 Task: Select the workspace "Agenda".
Action: Mouse pressed left at (285, 72)
Screenshot: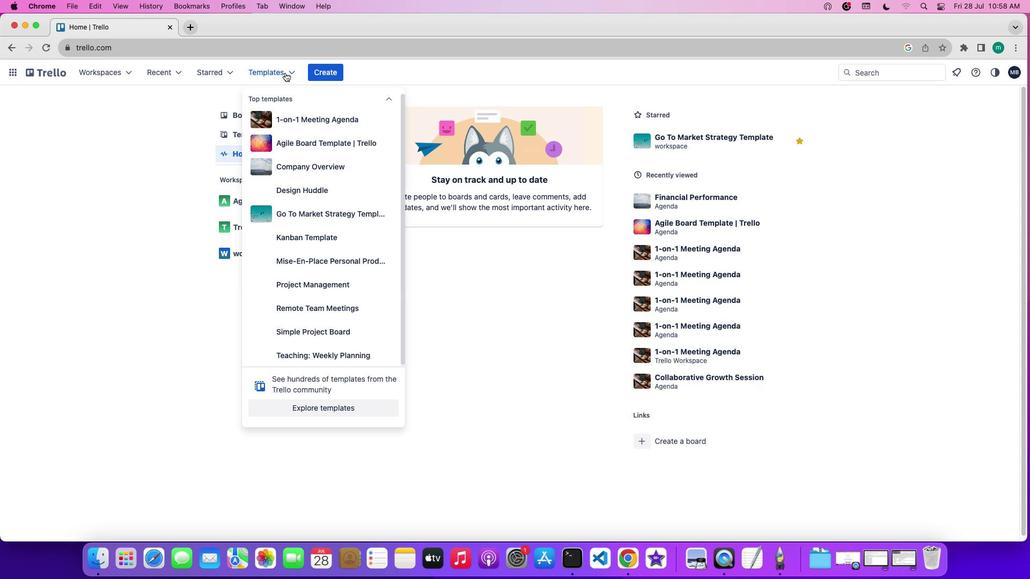 
Action: Mouse pressed left at (285, 72)
Screenshot: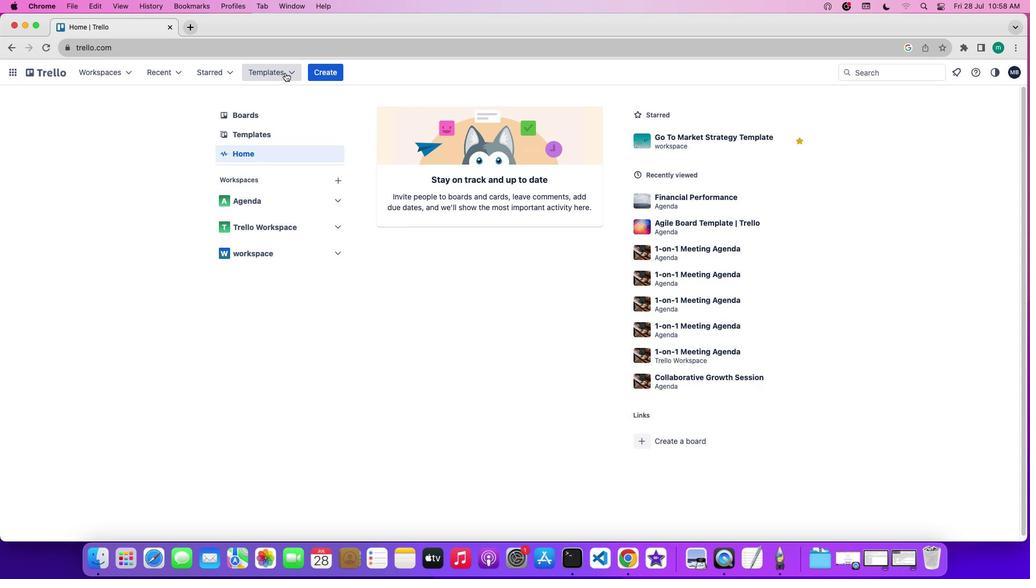 
Action: Mouse moved to (284, 161)
Screenshot: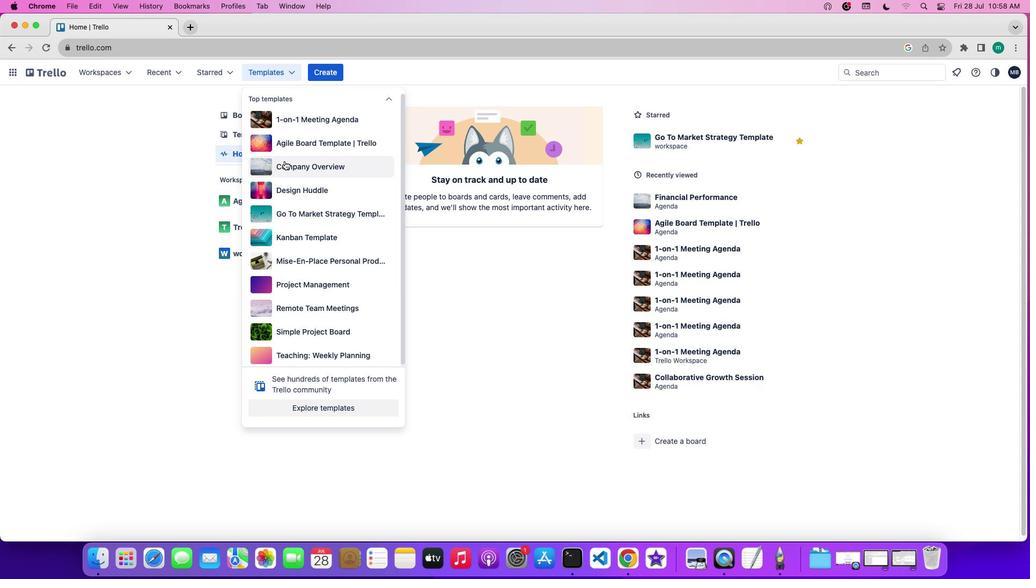 
Action: Mouse pressed left at (284, 161)
Screenshot: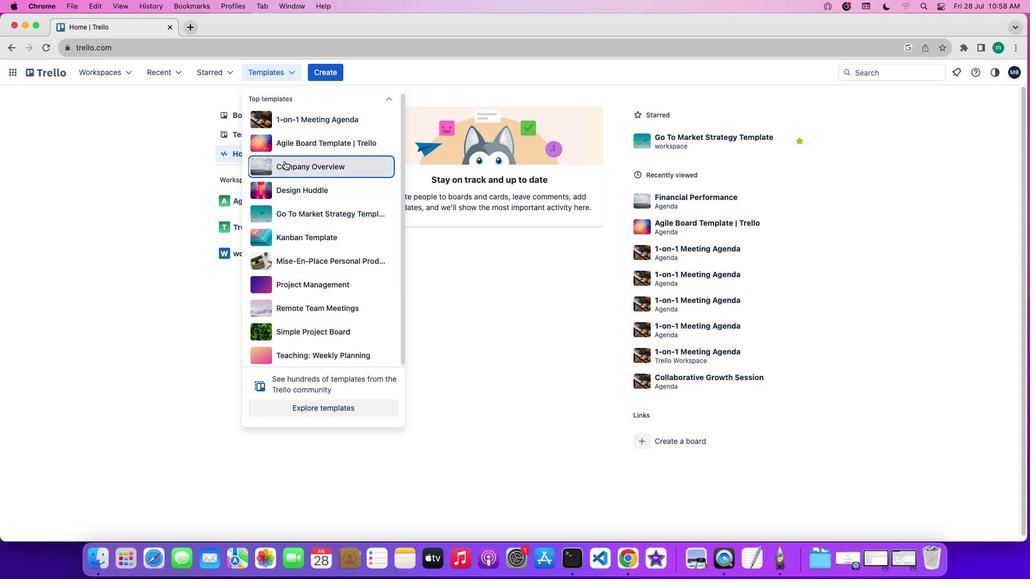 
Action: Mouse moved to (383, 245)
Screenshot: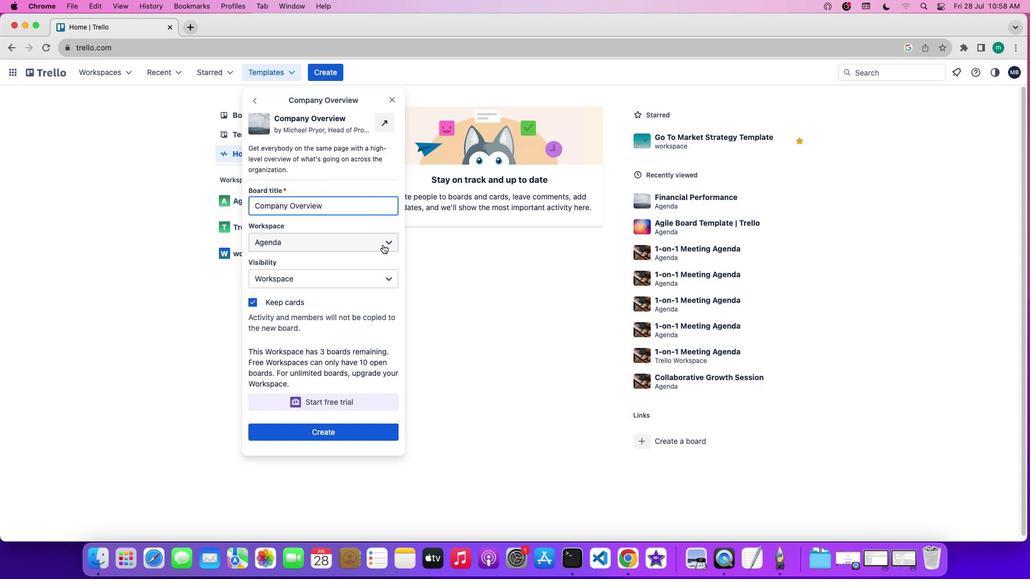 
Action: Mouse pressed left at (383, 245)
Screenshot: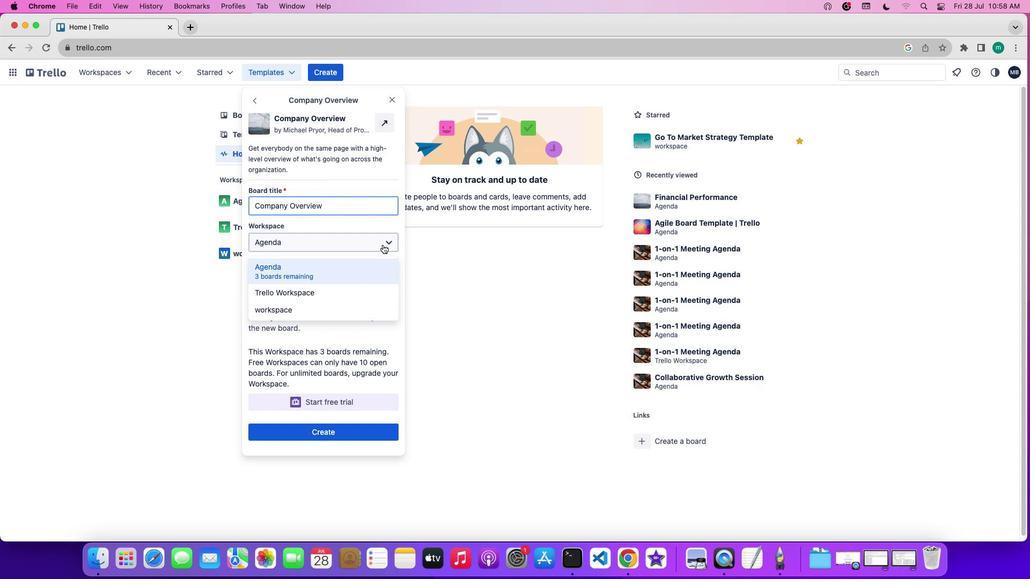 
Action: Mouse moved to (367, 271)
Screenshot: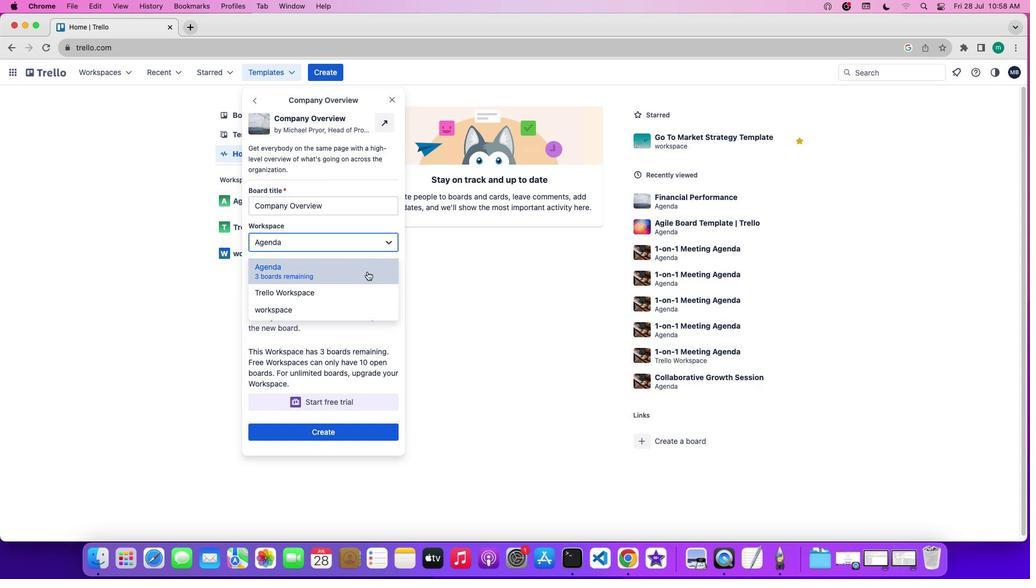 
Action: Mouse pressed left at (367, 271)
Screenshot: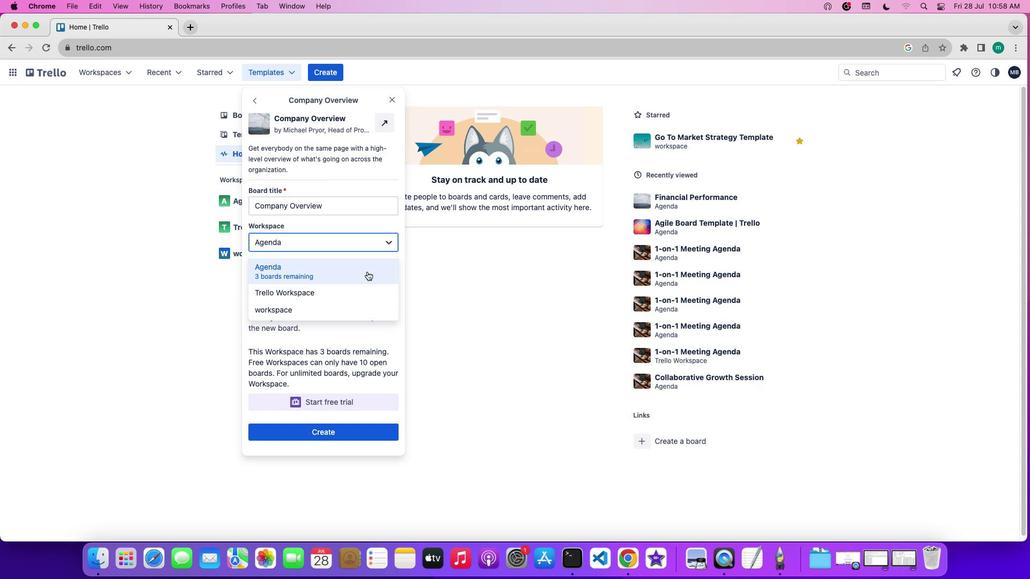 
Action: Mouse moved to (413, 359)
Screenshot: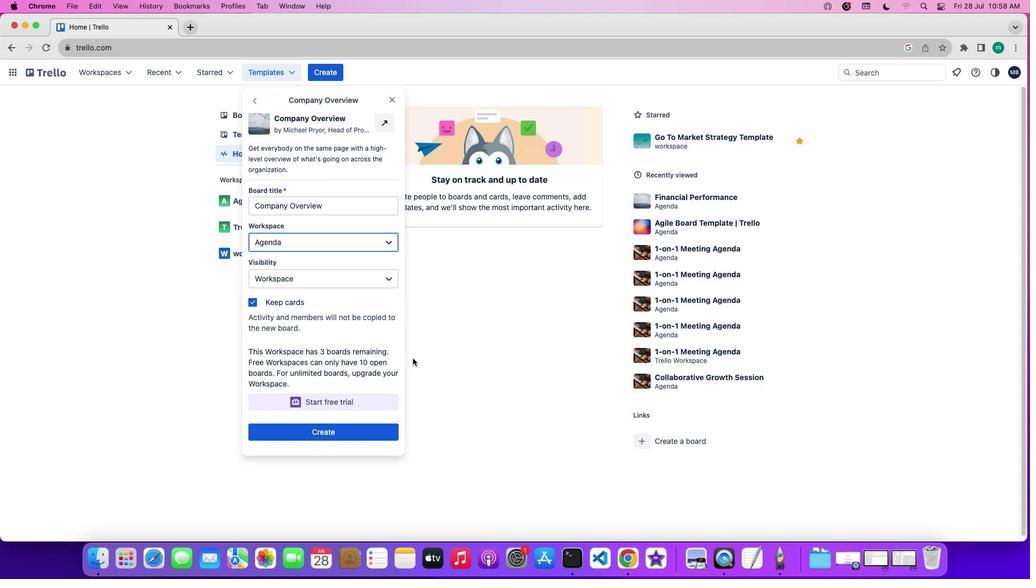 
